 Task: Add Dietz & Watson Lacy Swiss Cheese to the cart.
Action: Mouse moved to (822, 308)
Screenshot: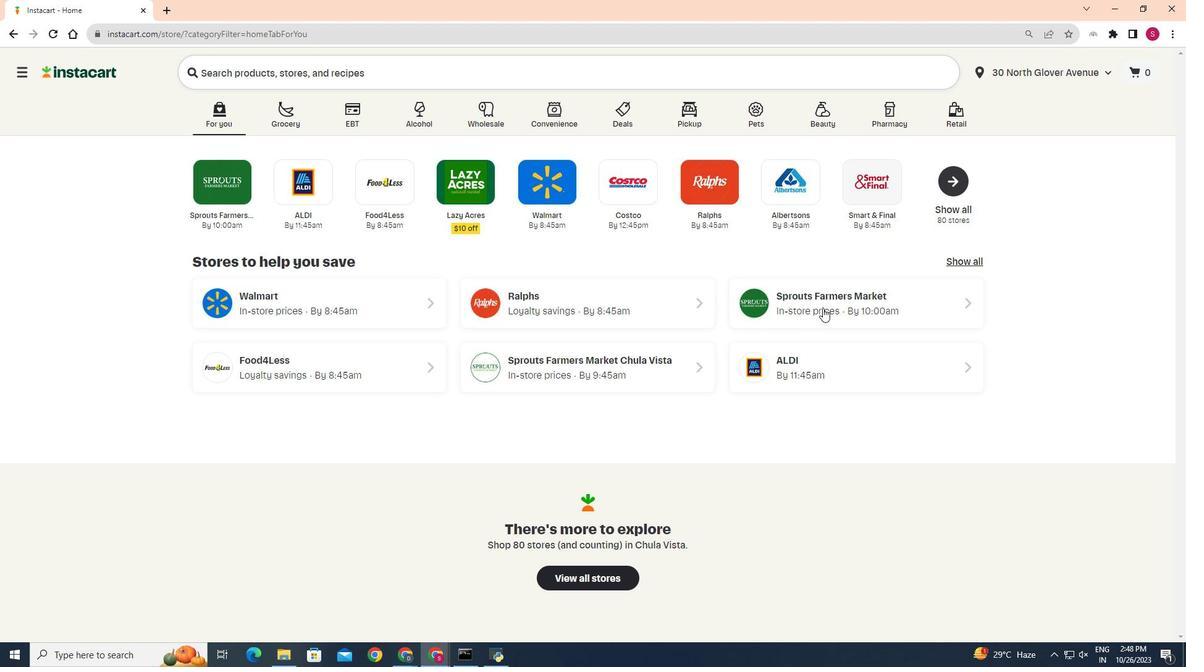 
Action: Mouse pressed left at (822, 308)
Screenshot: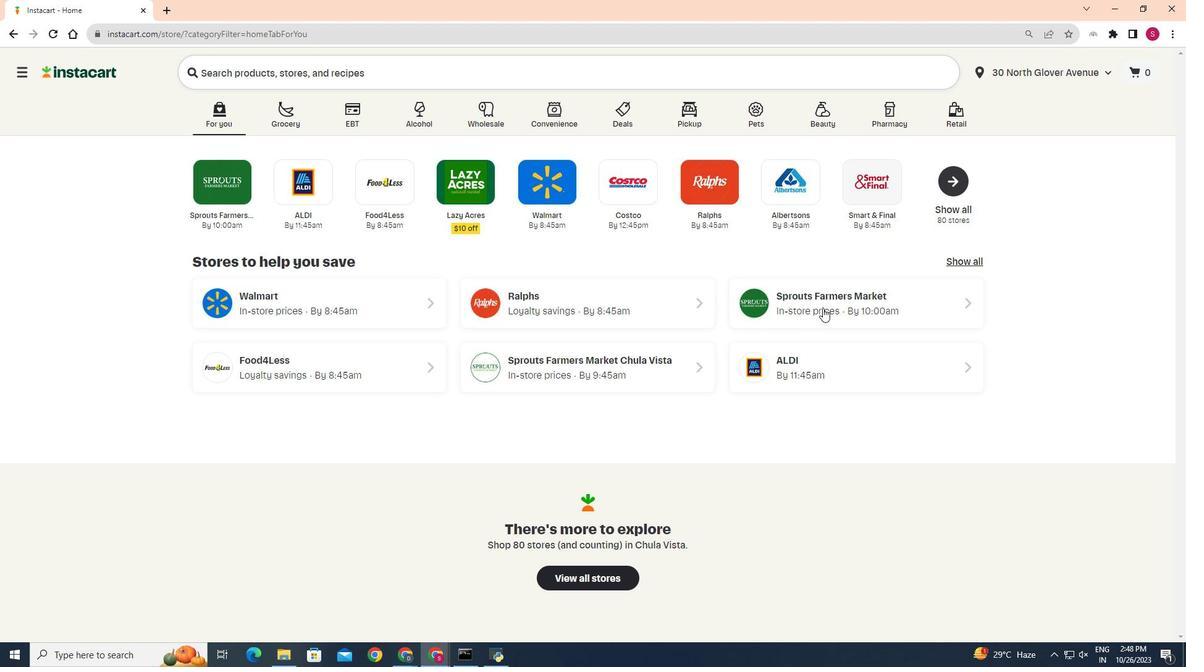 
Action: Mouse moved to (27, 519)
Screenshot: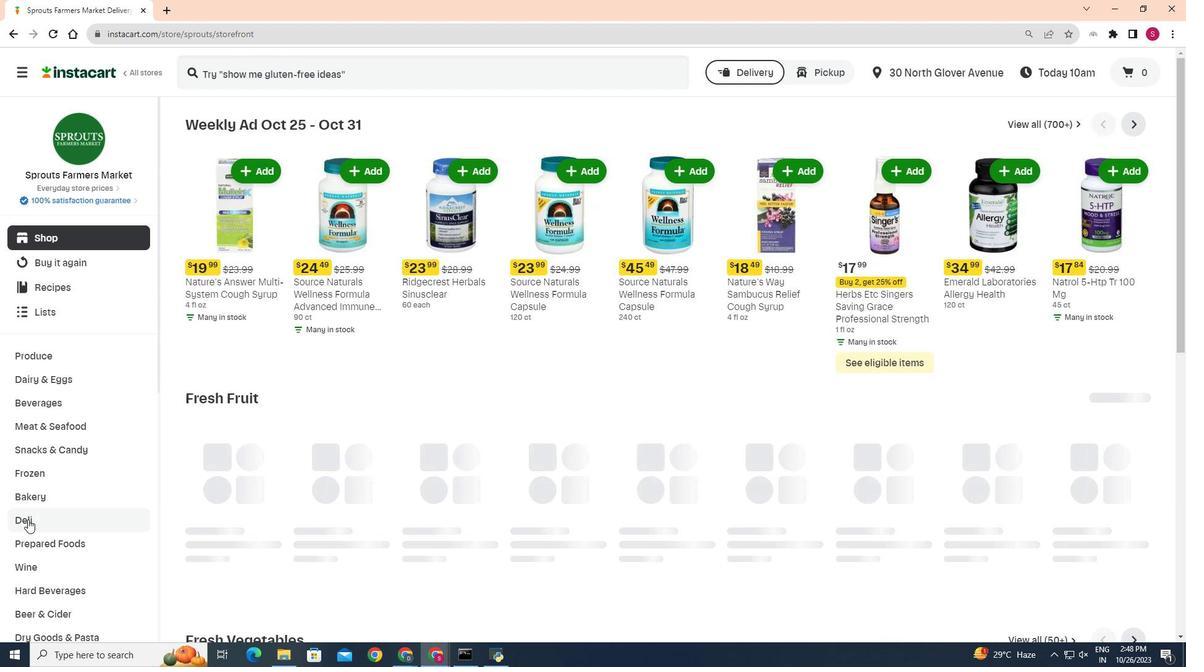 
Action: Mouse pressed left at (27, 519)
Screenshot: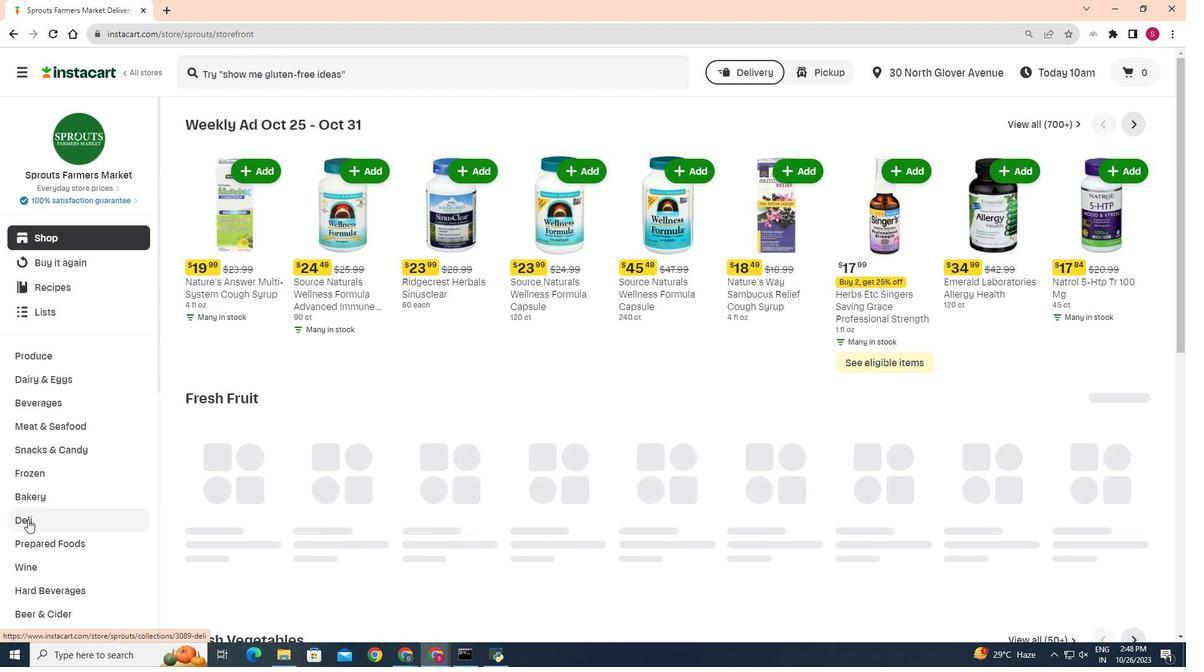 
Action: Mouse moved to (326, 153)
Screenshot: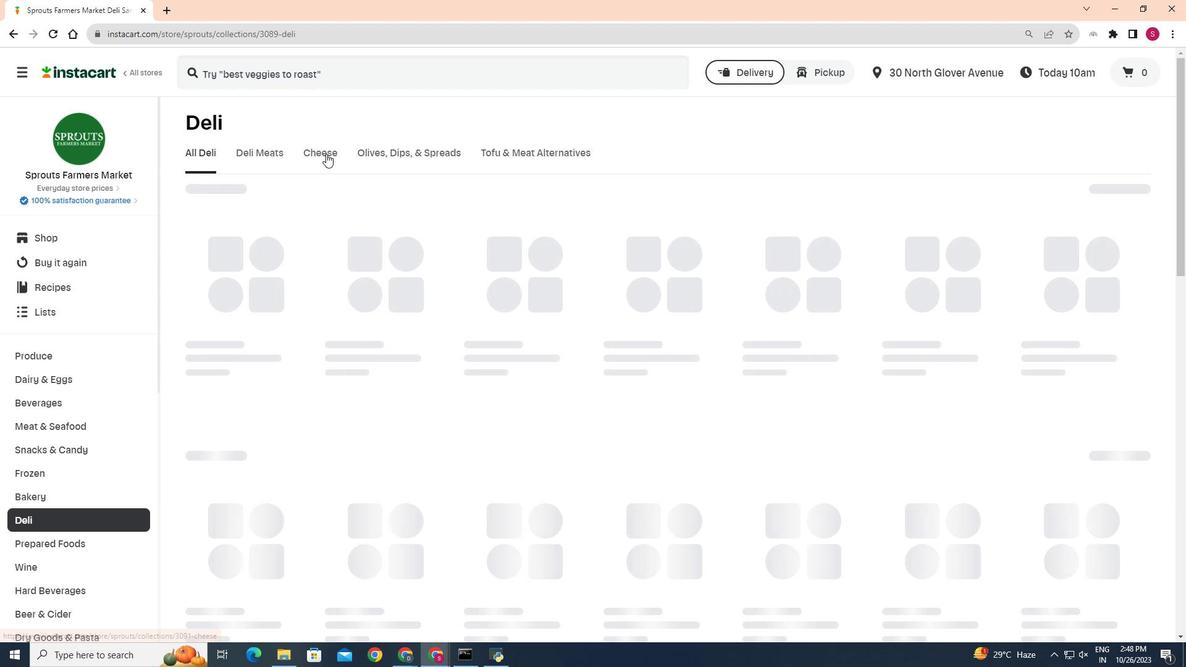 
Action: Mouse pressed left at (326, 153)
Screenshot: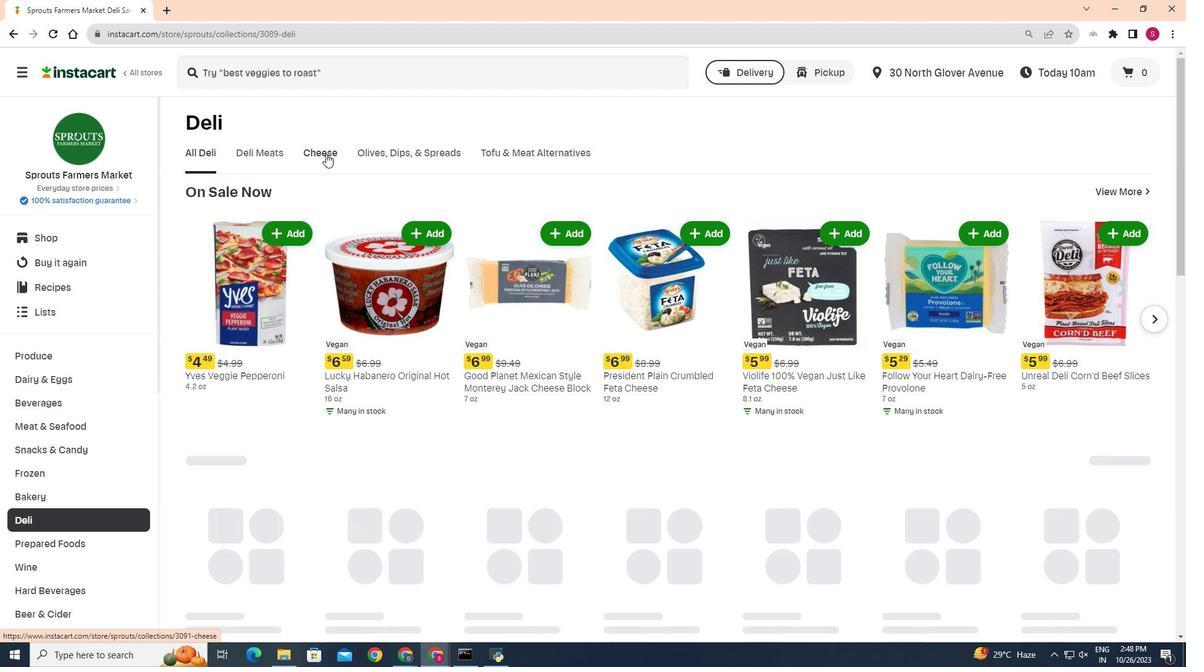 
Action: Mouse moved to (766, 203)
Screenshot: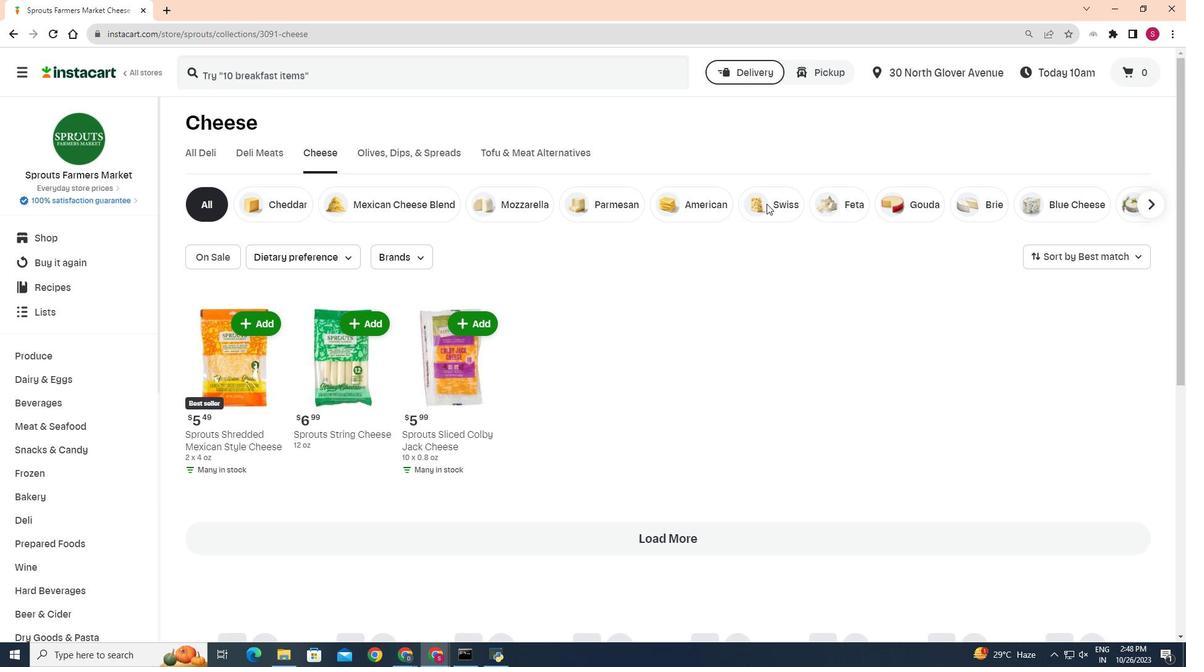 
Action: Mouse pressed left at (766, 203)
Screenshot: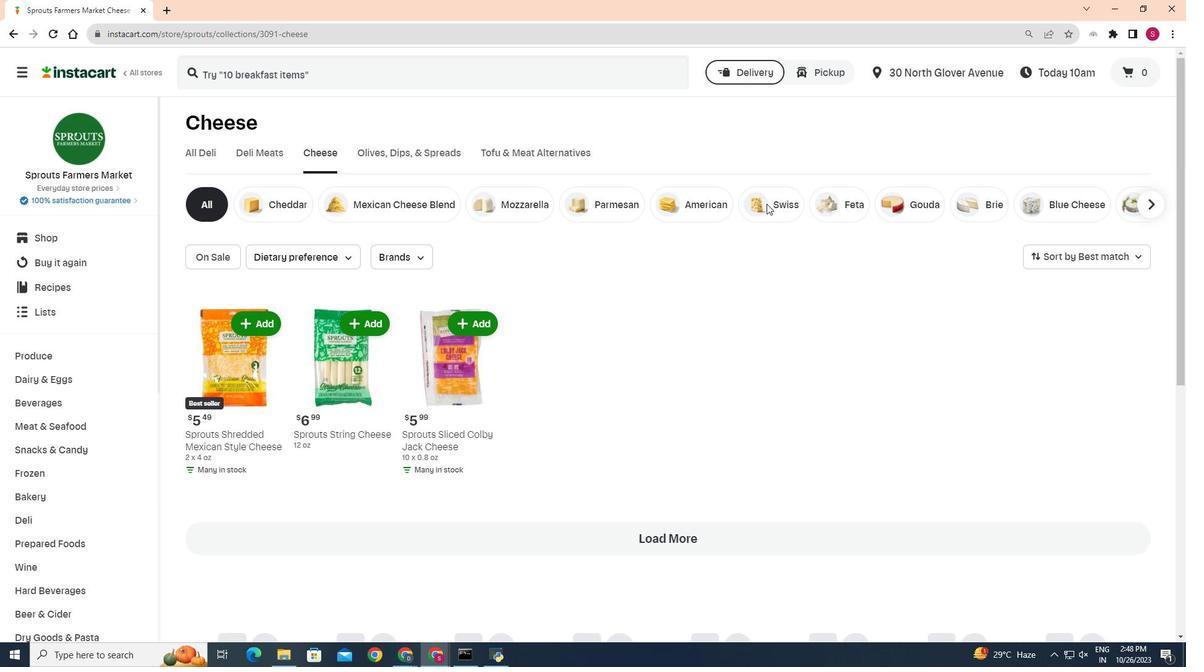 
Action: Mouse moved to (775, 206)
Screenshot: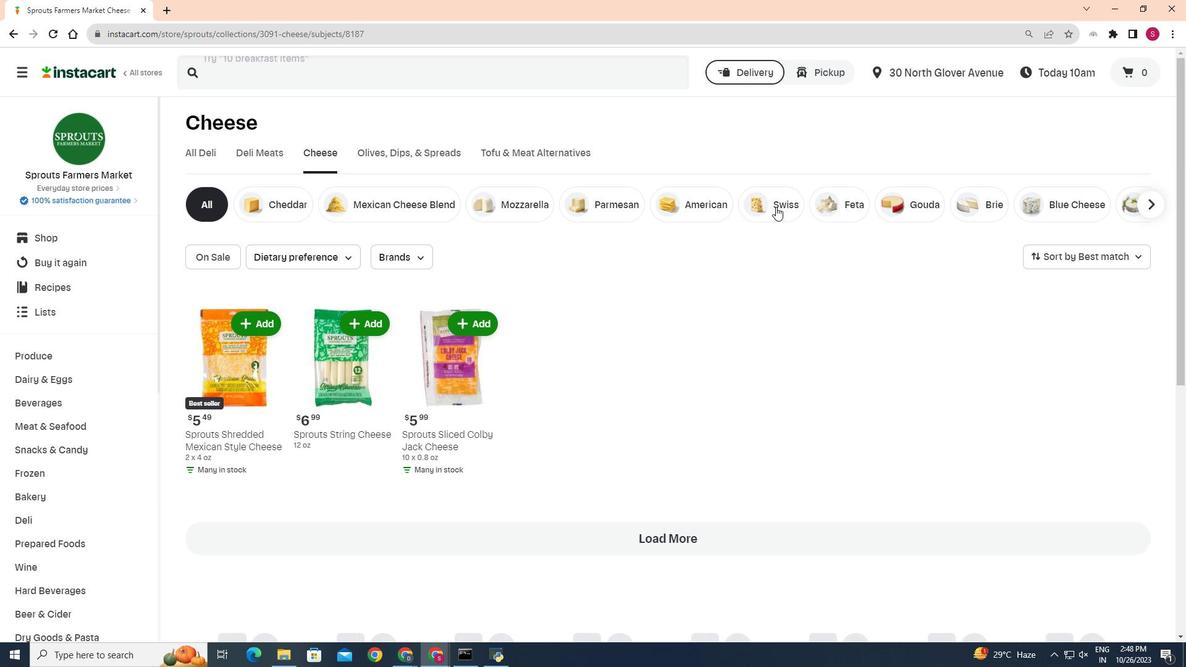 
Action: Mouse pressed left at (775, 206)
Screenshot: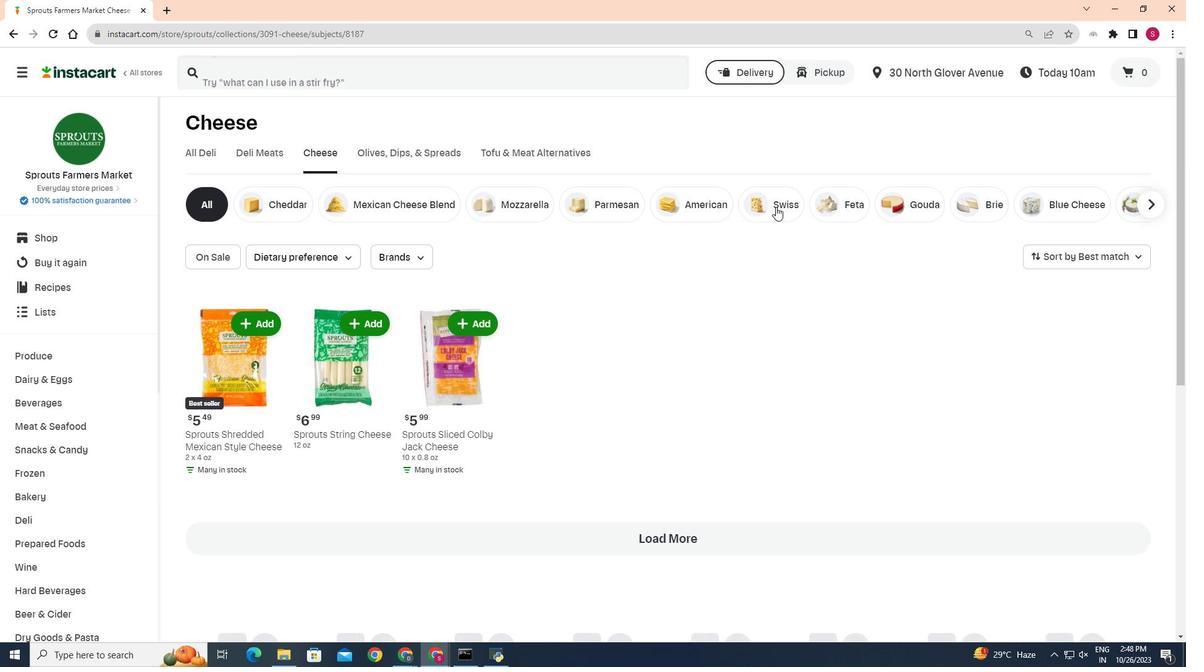 
Action: Mouse moved to (969, 339)
Screenshot: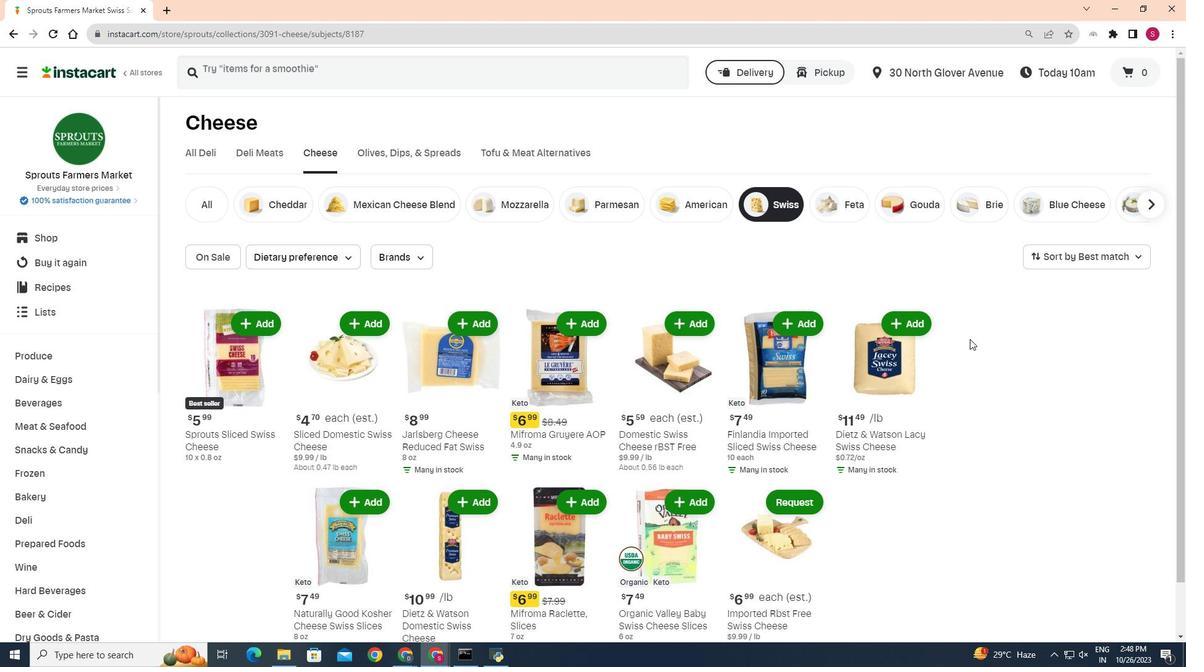 
Action: Mouse scrolled (969, 338) with delta (0, 0)
Screenshot: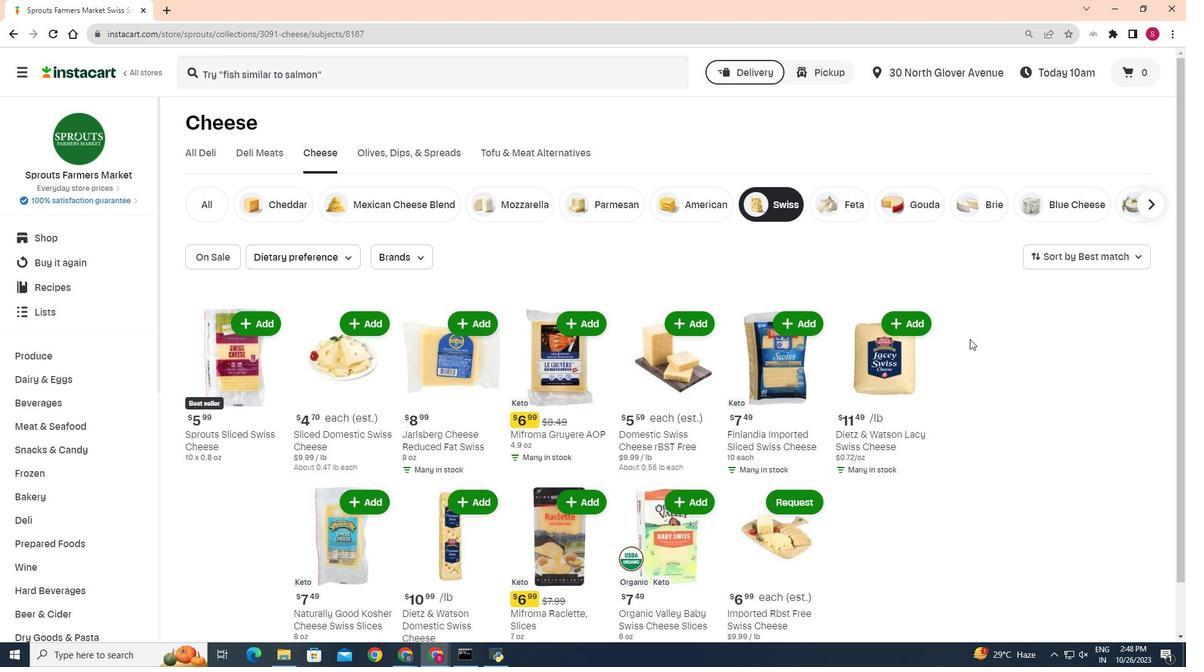 
Action: Mouse moved to (919, 266)
Screenshot: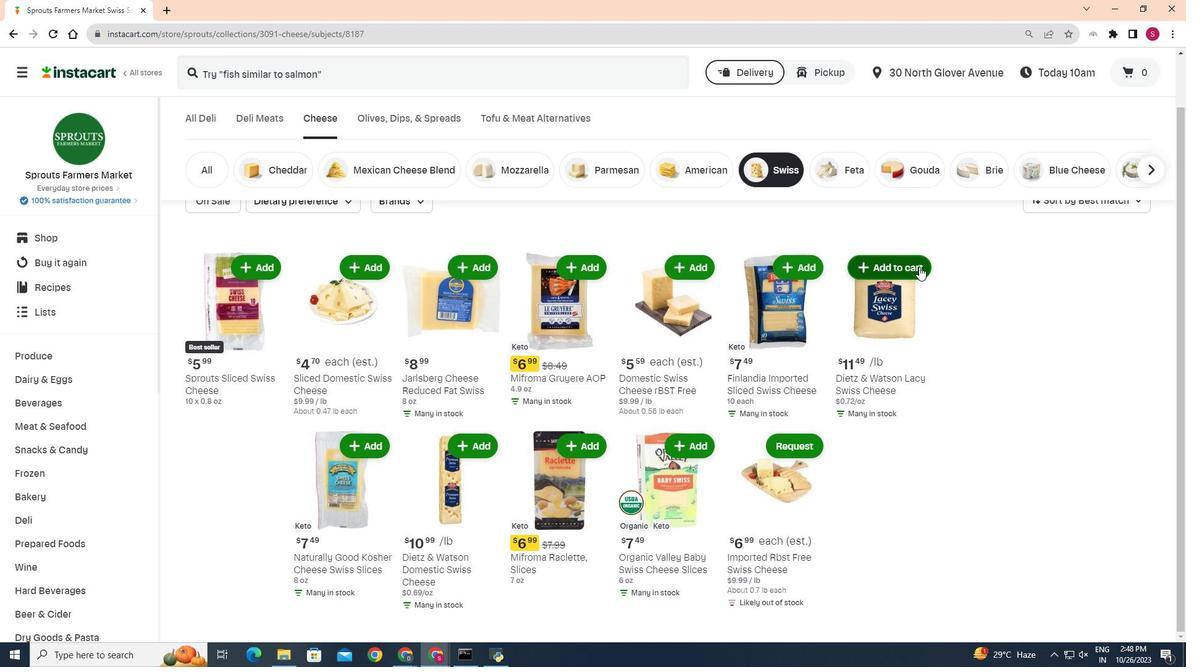 
Action: Mouse pressed left at (919, 266)
Screenshot: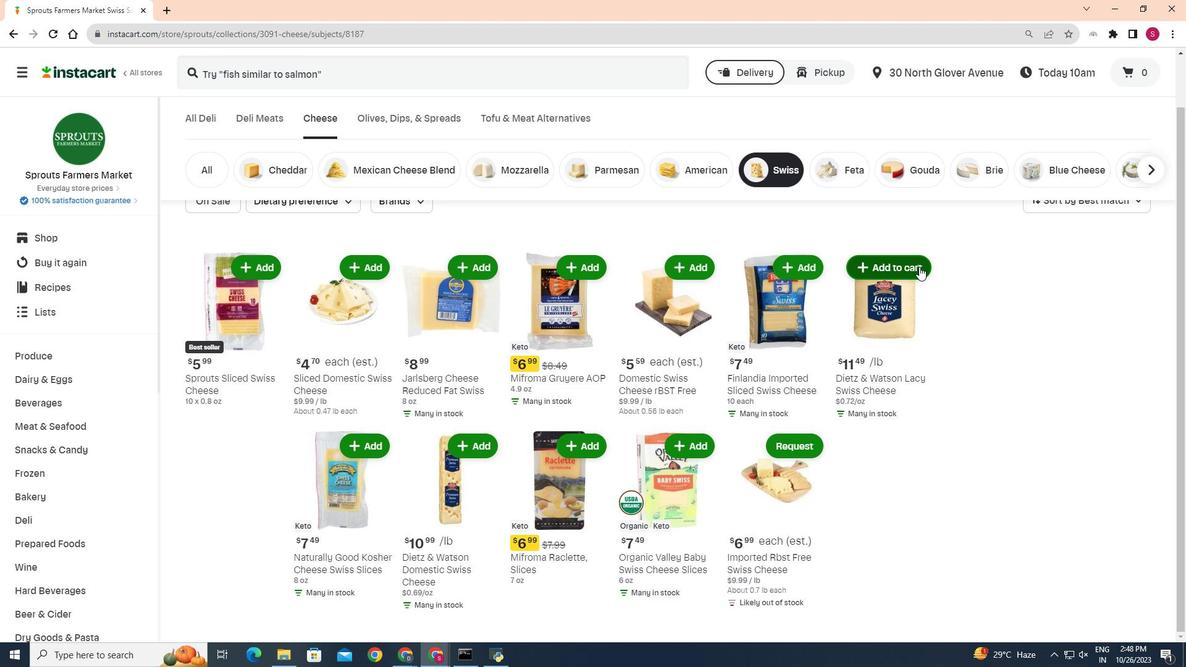
Action: Mouse moved to (923, 301)
Screenshot: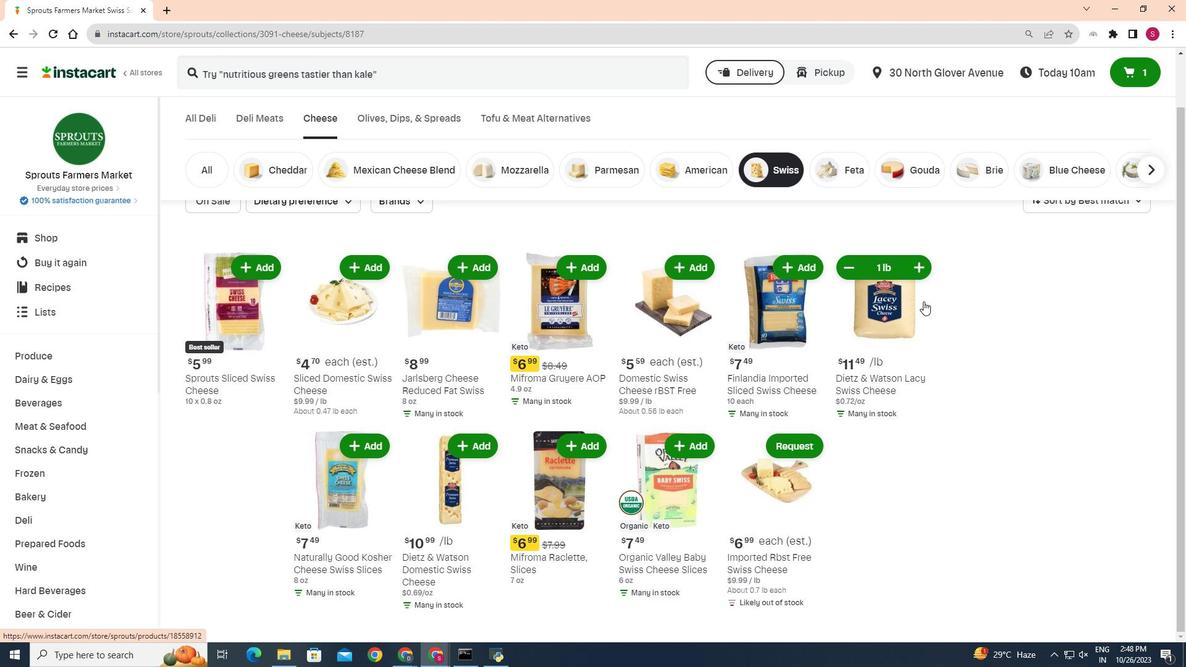 
